 Task: Create public groups of users
Action: Mouse moved to (263, 157)
Screenshot: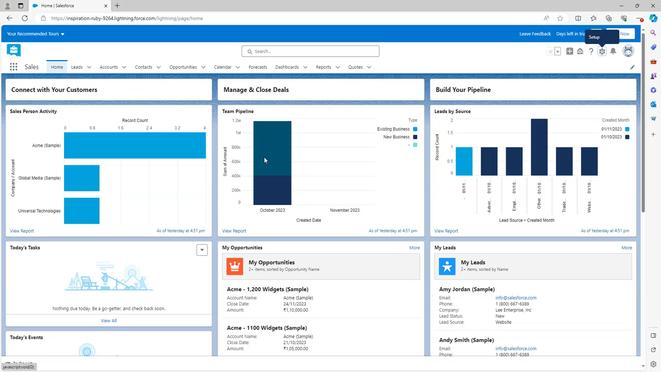 
Action: Mouse scrolled (263, 156) with delta (0, 0)
Screenshot: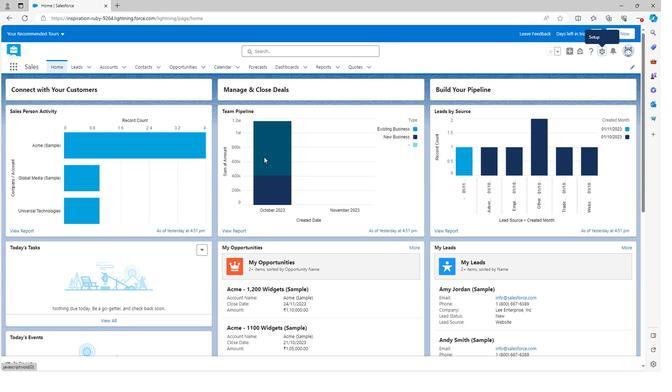 
Action: Mouse scrolled (263, 156) with delta (0, 0)
Screenshot: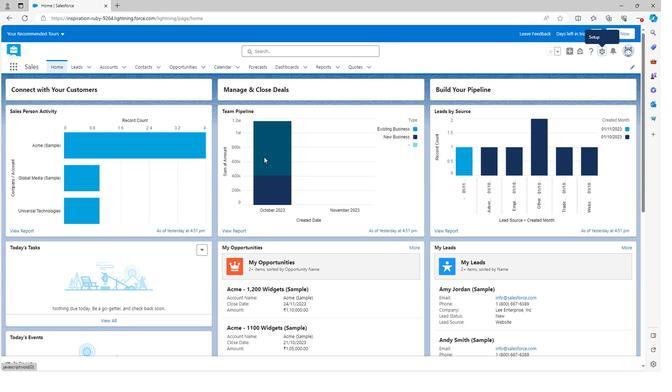 
Action: Mouse scrolled (263, 156) with delta (0, 0)
Screenshot: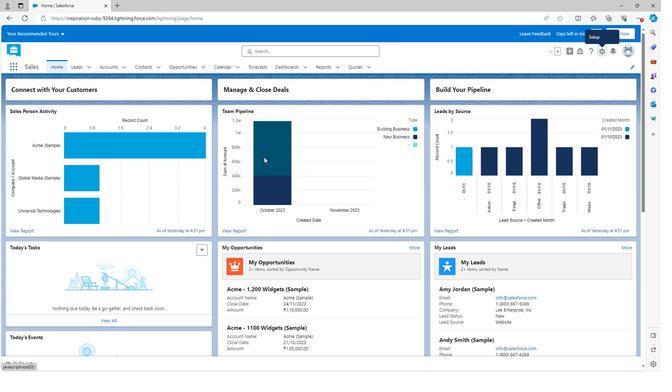 
Action: Mouse scrolled (263, 156) with delta (0, 0)
Screenshot: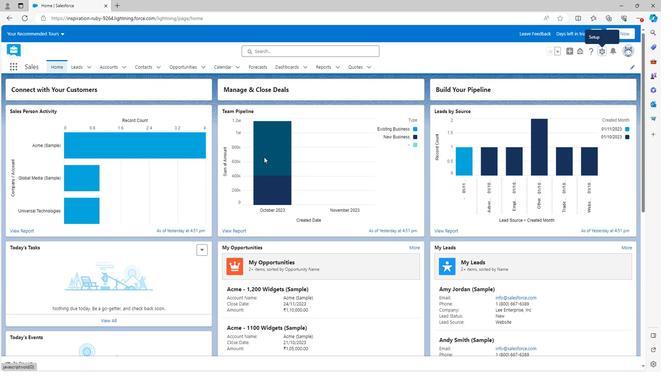 
Action: Mouse scrolled (263, 156) with delta (0, 0)
Screenshot: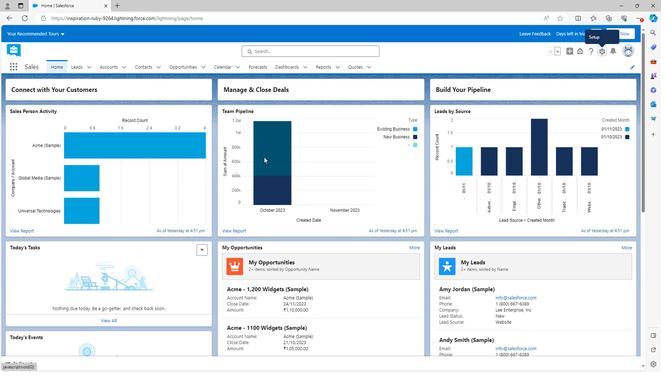 
Action: Mouse scrolled (263, 156) with delta (0, 0)
Screenshot: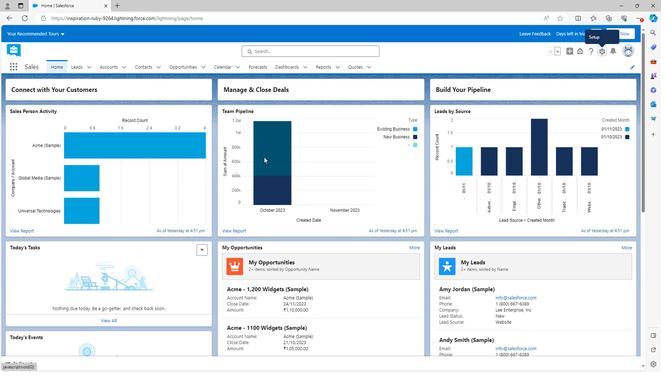 
Action: Mouse scrolled (263, 156) with delta (0, 0)
Screenshot: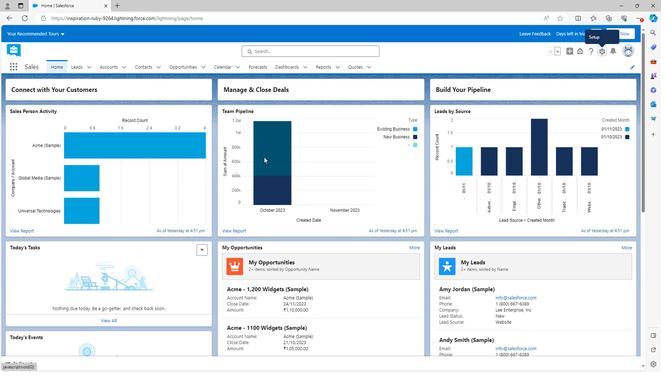 
Action: Mouse scrolled (263, 156) with delta (0, 0)
Screenshot: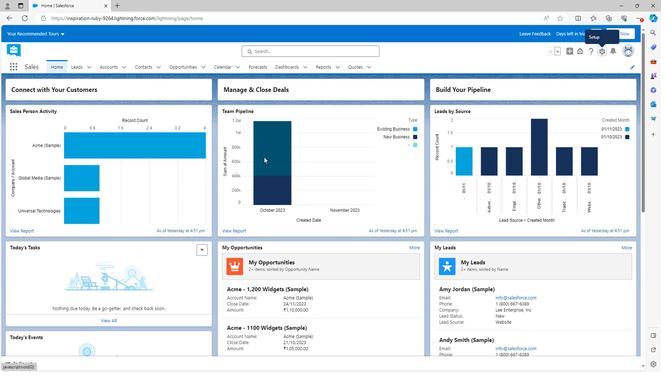 
Action: Mouse scrolled (263, 156) with delta (0, 0)
Screenshot: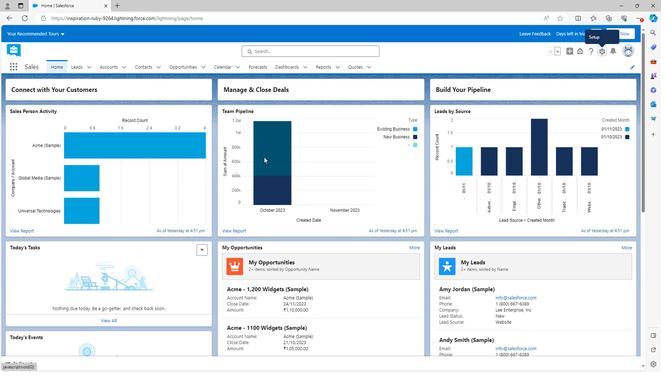 
Action: Mouse scrolled (263, 157) with delta (0, 0)
Screenshot: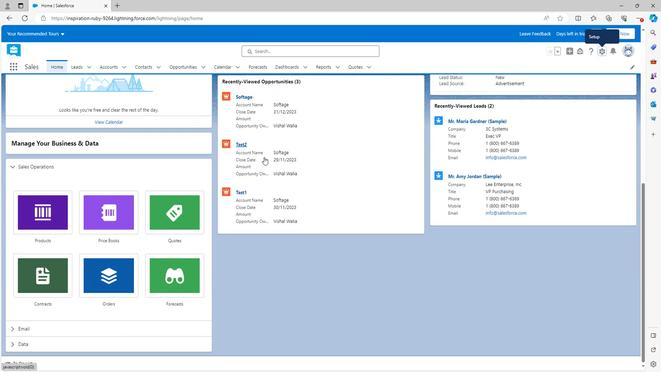 
Action: Mouse scrolled (263, 157) with delta (0, 0)
Screenshot: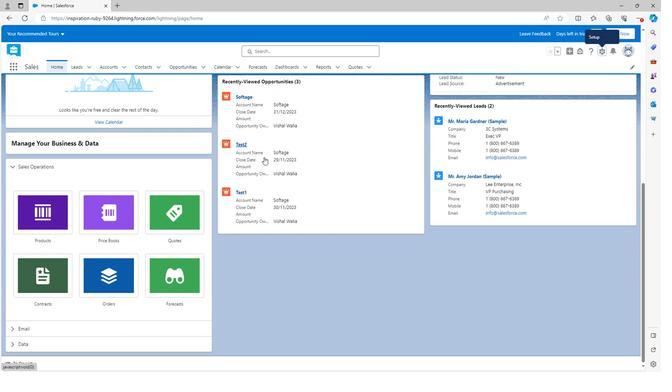 
Action: Mouse scrolled (263, 157) with delta (0, 0)
Screenshot: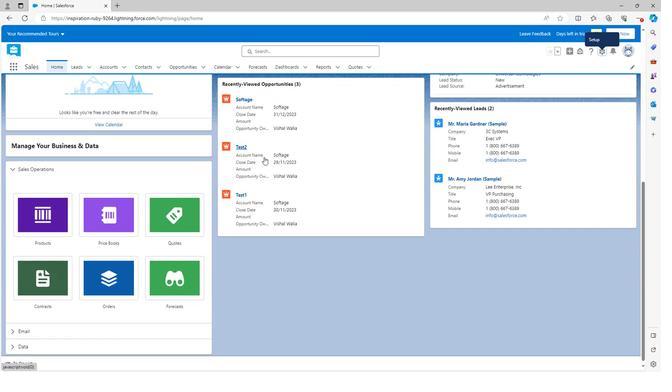 
Action: Mouse scrolled (263, 157) with delta (0, 0)
Screenshot: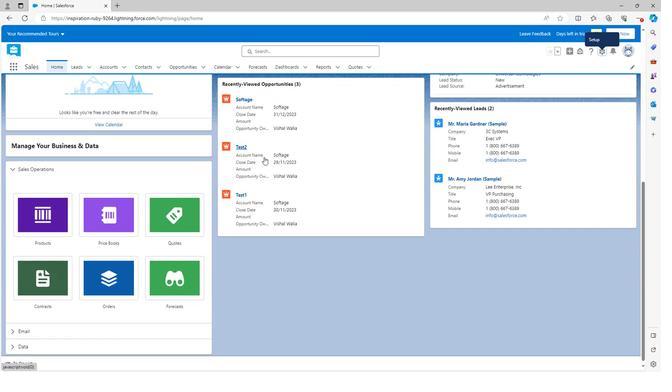 
Action: Mouse scrolled (263, 157) with delta (0, 0)
Screenshot: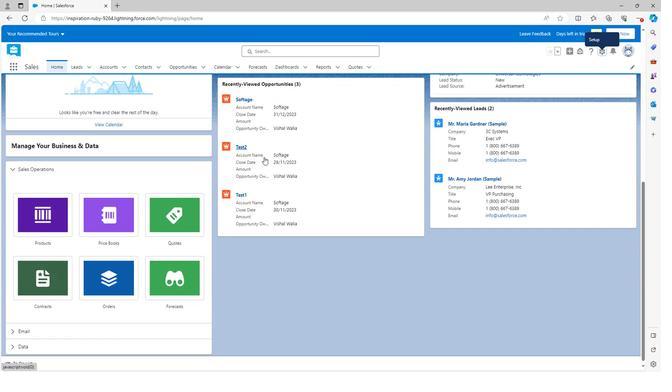 
Action: Mouse scrolled (263, 157) with delta (0, 0)
Screenshot: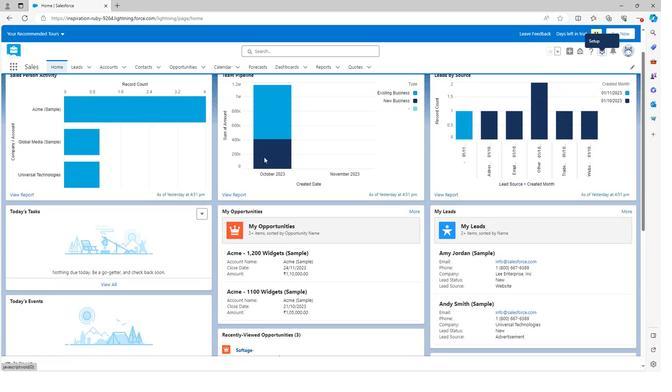 
Action: Mouse scrolled (263, 157) with delta (0, 0)
Screenshot: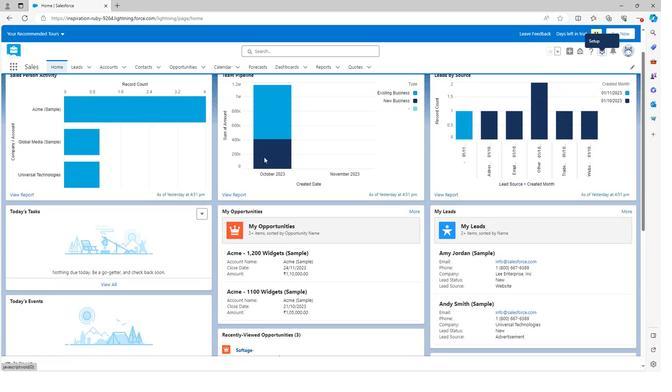 
Action: Mouse scrolled (263, 157) with delta (0, 0)
Screenshot: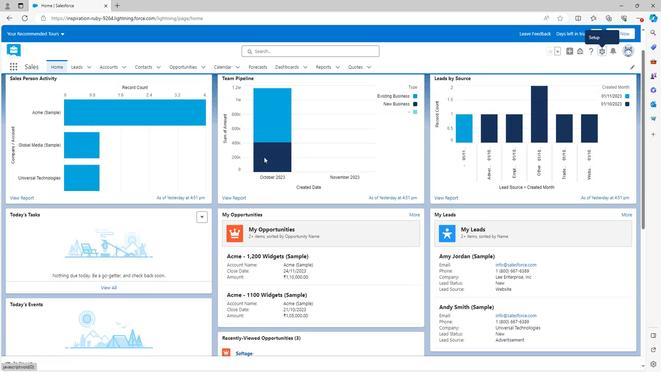 
Action: Mouse scrolled (263, 157) with delta (0, 0)
Screenshot: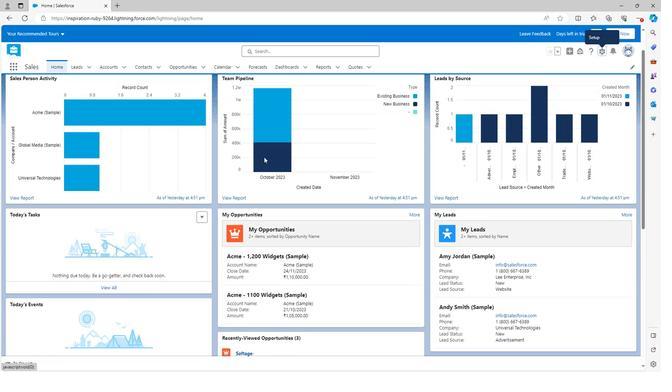 
Action: Mouse moved to (601, 51)
Screenshot: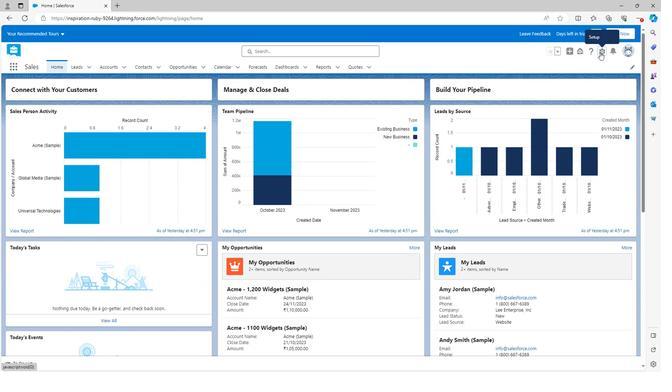 
Action: Mouse pressed left at (601, 51)
Screenshot: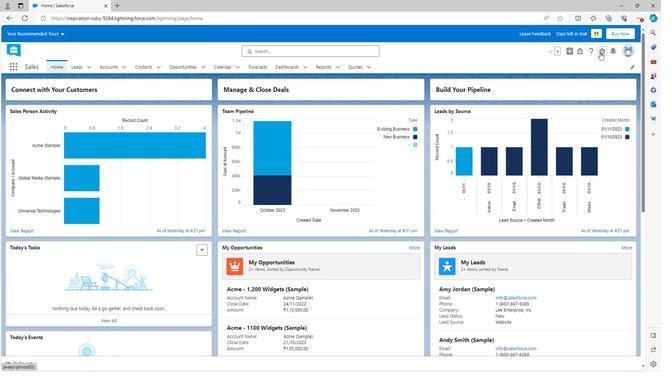 
Action: Mouse moved to (581, 67)
Screenshot: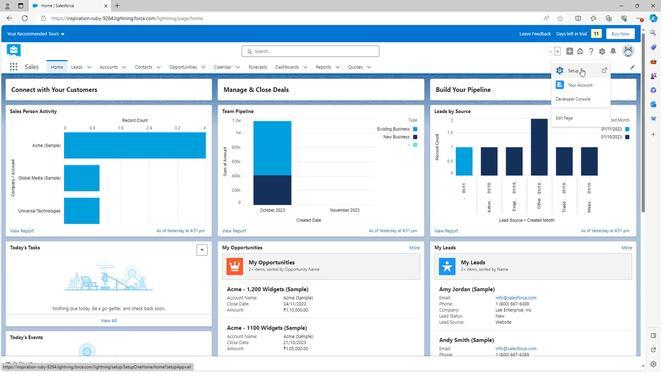 
Action: Mouse pressed left at (581, 67)
Screenshot: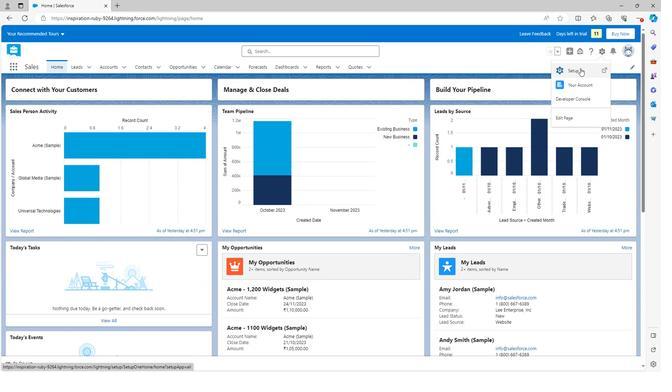 
Action: Mouse moved to (4, 211)
Screenshot: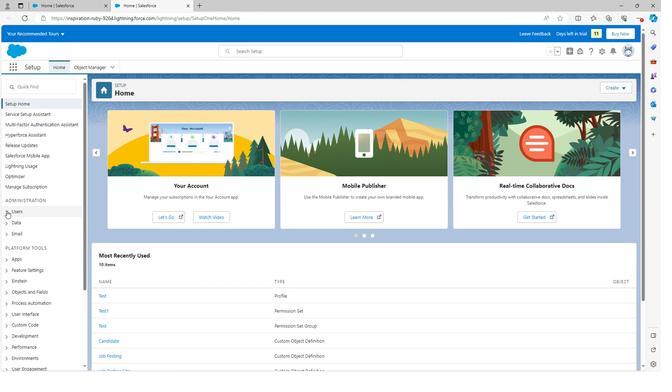 
Action: Mouse pressed left at (4, 211)
Screenshot: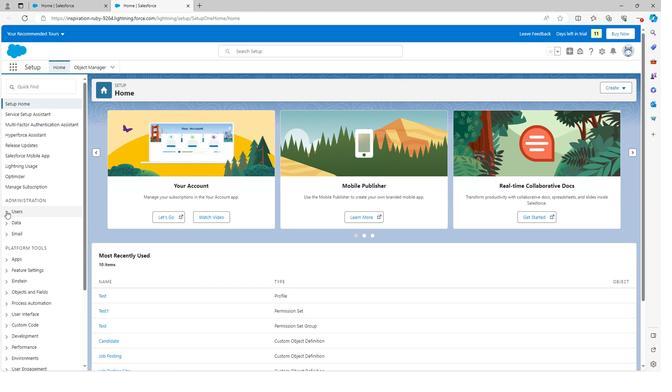
Action: Mouse moved to (23, 255)
Screenshot: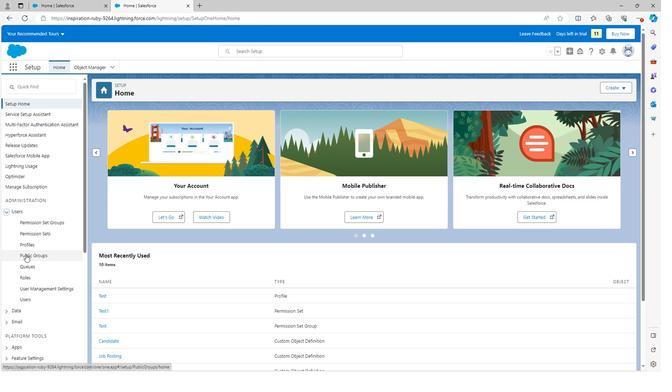 
Action: Mouse pressed left at (23, 255)
Screenshot: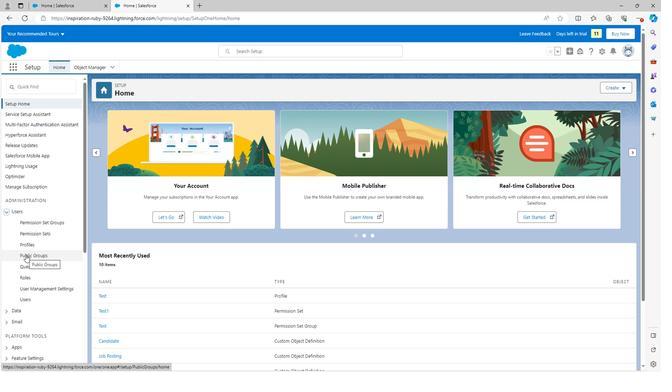 
Action: Mouse moved to (366, 158)
Screenshot: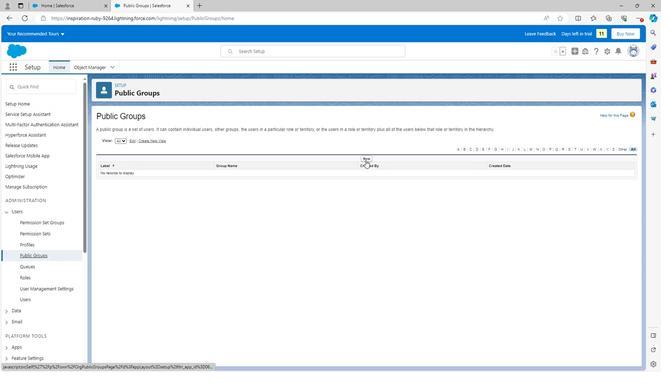 
Action: Mouse pressed left at (366, 158)
Screenshot: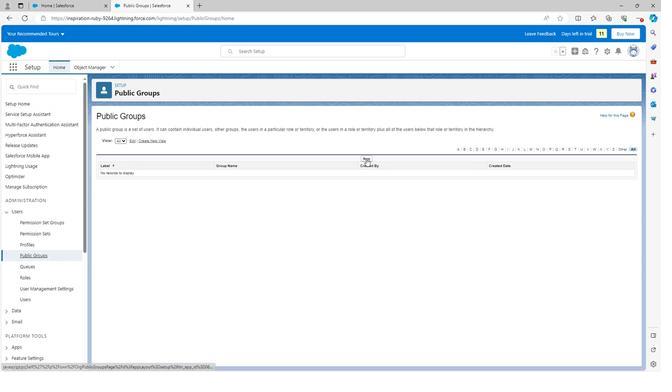 
Action: Mouse moved to (205, 158)
Screenshot: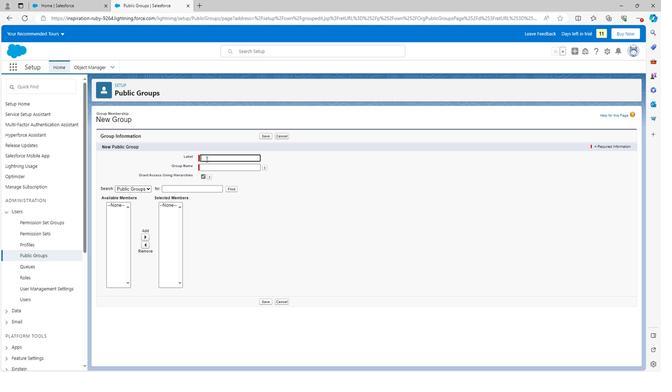 
Action: Mouse pressed left at (205, 158)
Screenshot: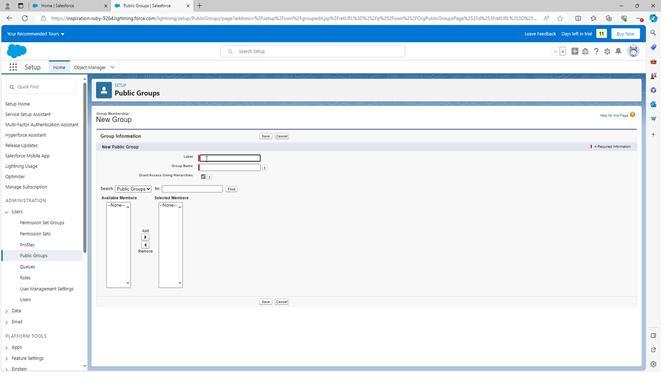 
Action: Key pressed <Key.shift><Key.shift>test
Screenshot: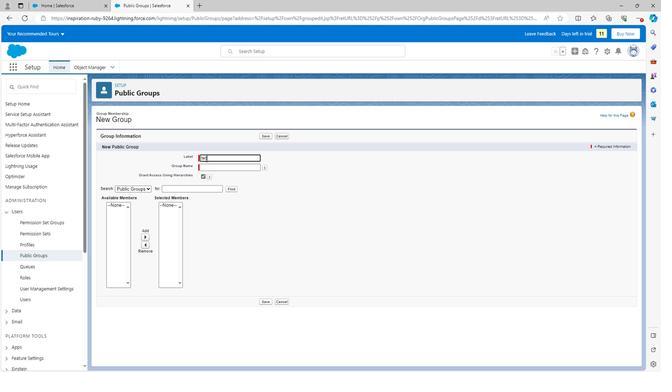 
Action: Mouse moved to (347, 216)
Screenshot: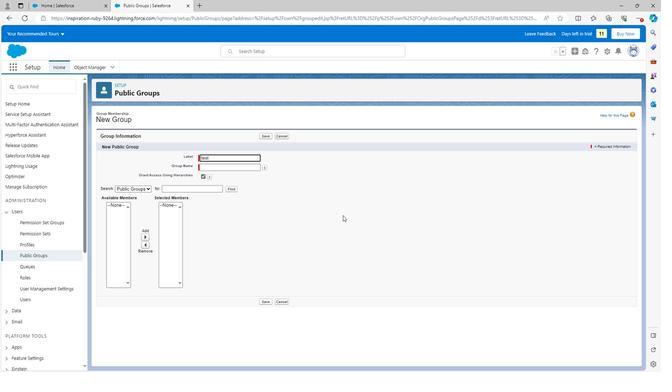 
Action: Mouse pressed left at (347, 216)
Screenshot: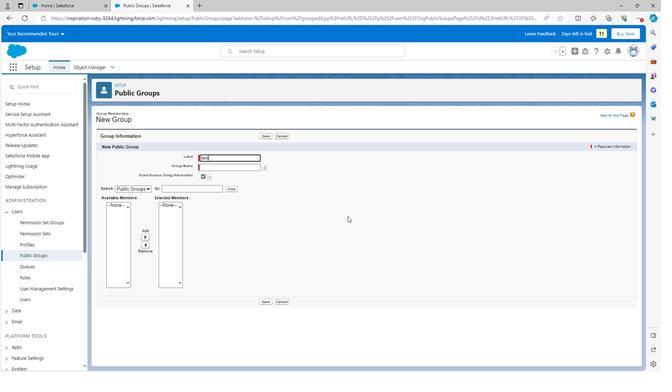 
Action: Mouse moved to (265, 302)
Screenshot: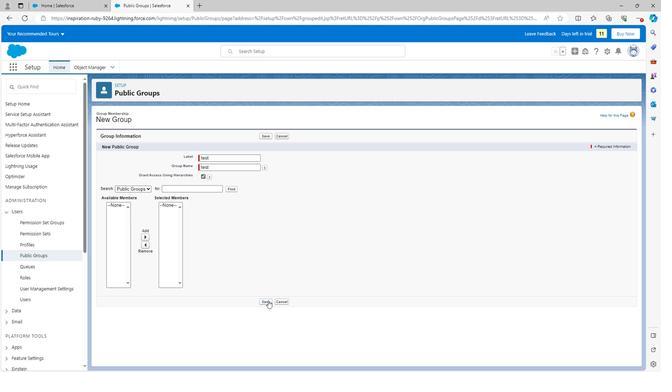 
Action: Mouse pressed left at (265, 302)
Screenshot: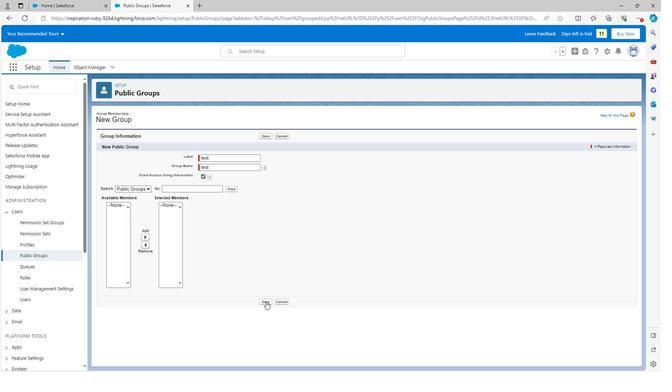 
Action: Mouse moved to (262, 210)
Screenshot: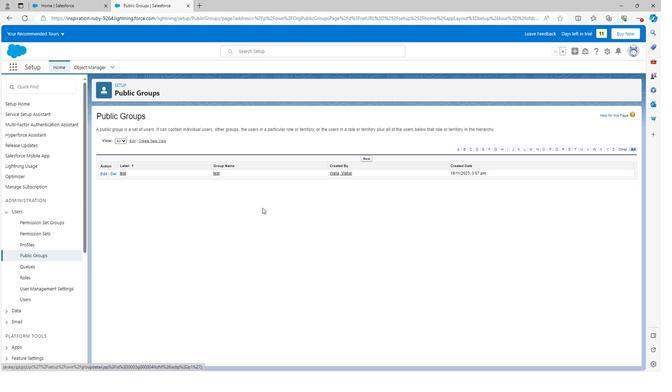 
